 Task: Allow access to "Agents in support groups" in Recently solved tickets.
Action: Mouse moved to (13, 236)
Screenshot: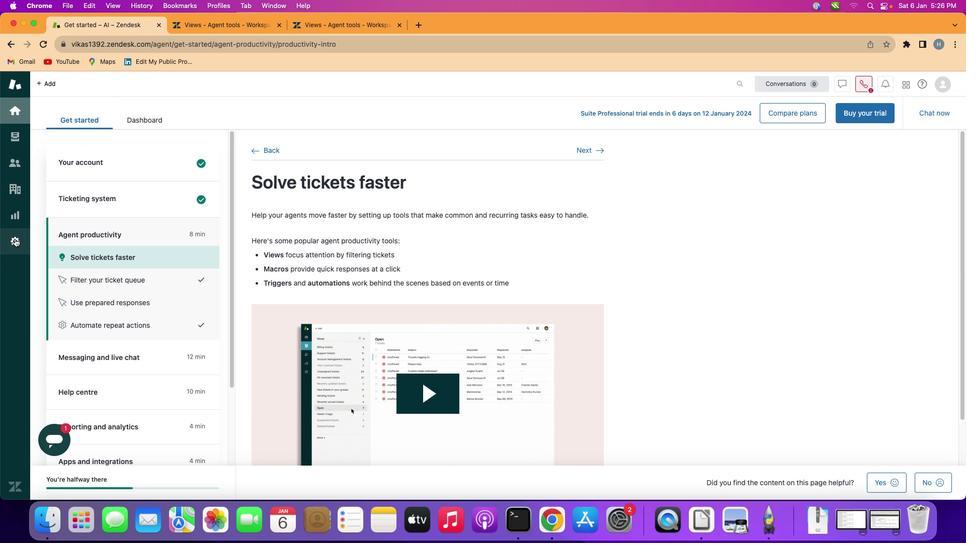 
Action: Mouse pressed left at (13, 236)
Screenshot: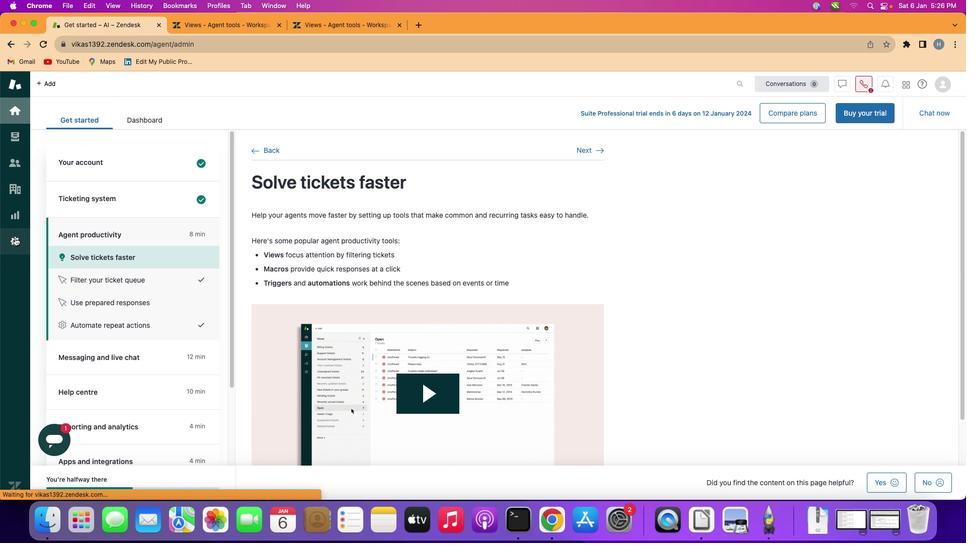 
Action: Mouse moved to (327, 431)
Screenshot: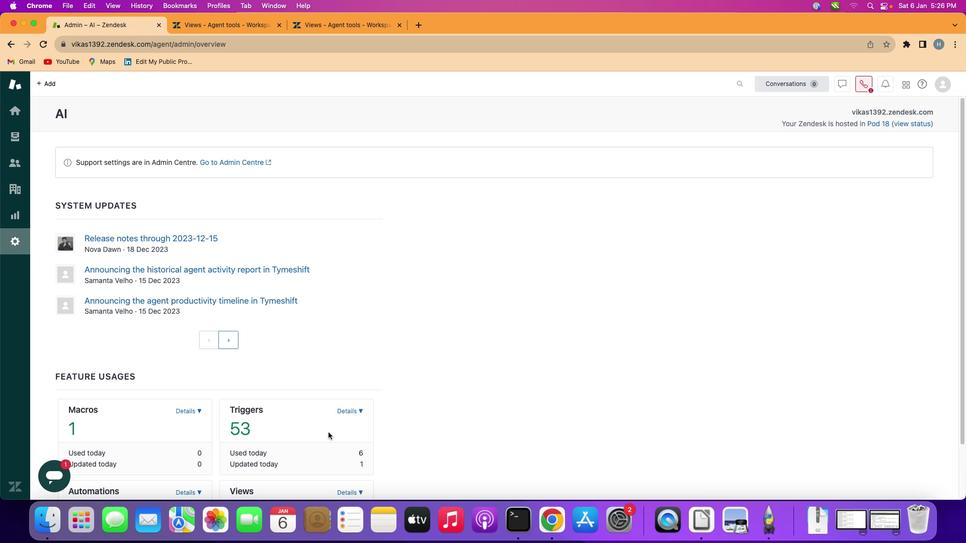 
Action: Mouse scrolled (327, 431) with delta (0, -1)
Screenshot: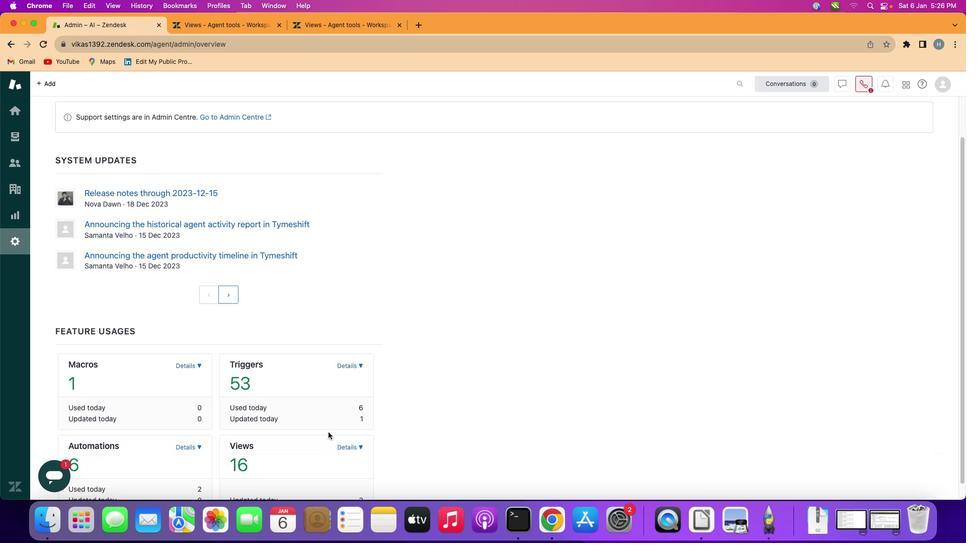 
Action: Mouse scrolled (327, 431) with delta (0, -1)
Screenshot: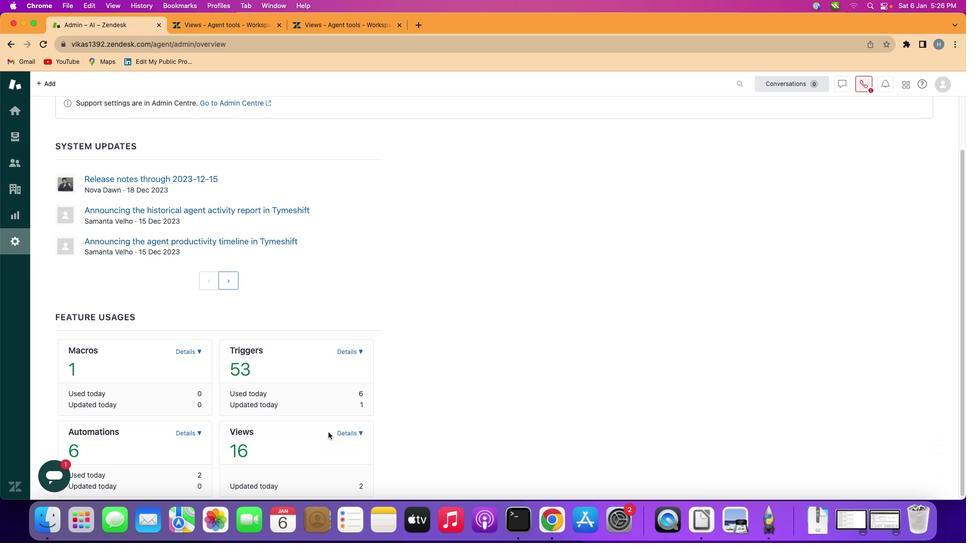 
Action: Mouse scrolled (327, 431) with delta (0, -1)
Screenshot: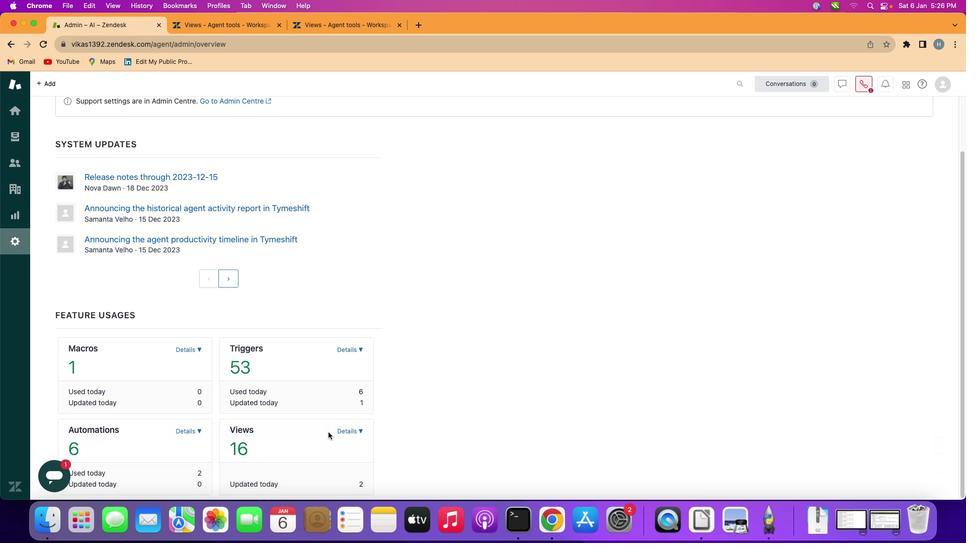 
Action: Mouse scrolled (327, 431) with delta (0, -1)
Screenshot: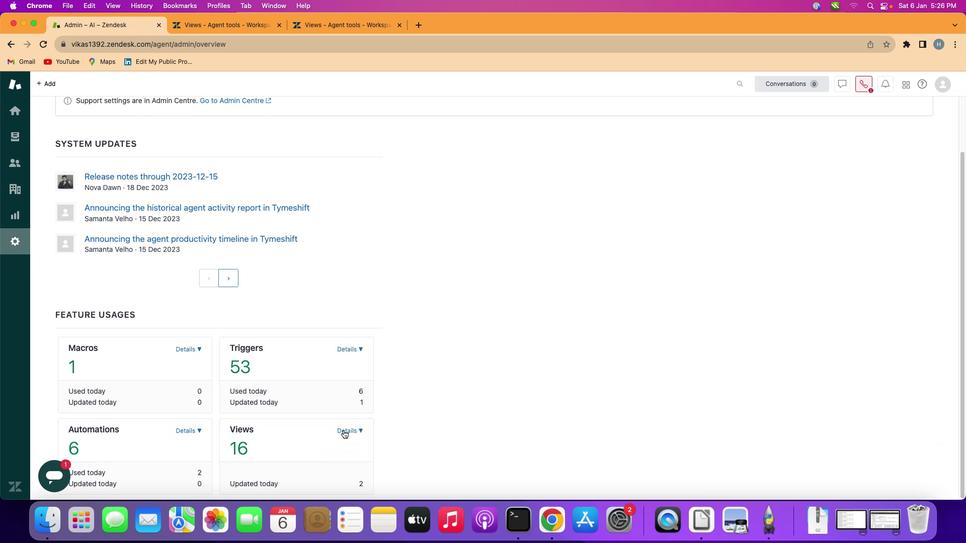 
Action: Mouse scrolled (327, 431) with delta (0, -2)
Screenshot: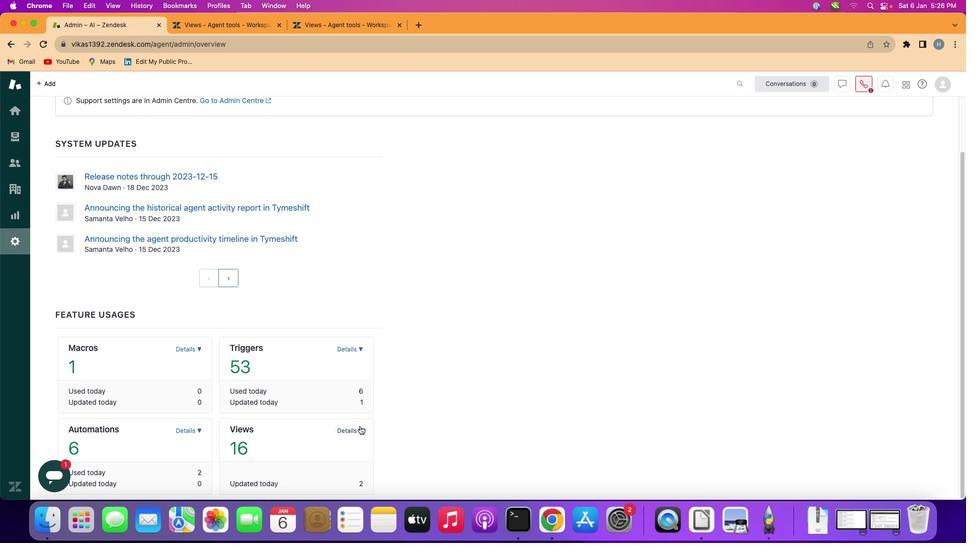 
Action: Mouse moved to (359, 426)
Screenshot: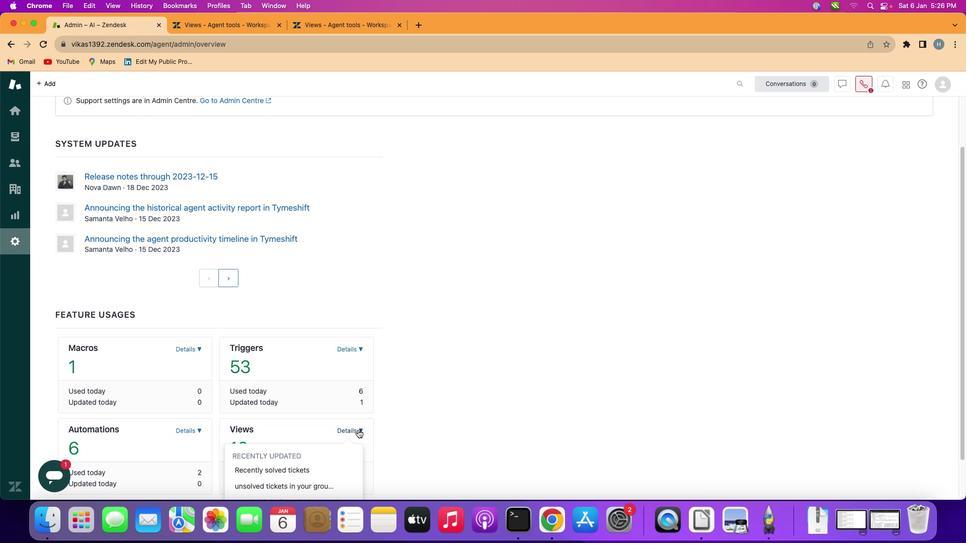 
Action: Mouse pressed left at (359, 426)
Screenshot: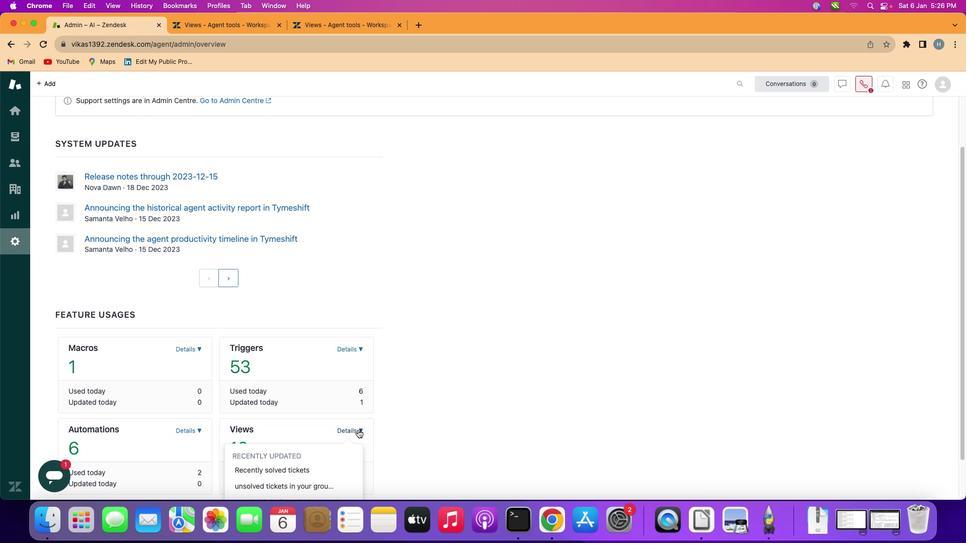 
Action: Mouse moved to (292, 467)
Screenshot: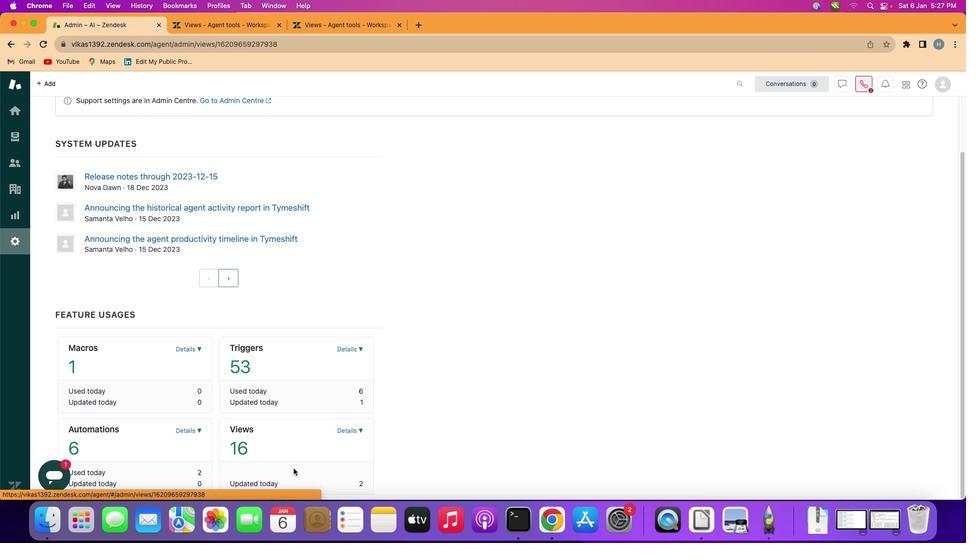 
Action: Mouse pressed left at (292, 467)
Screenshot: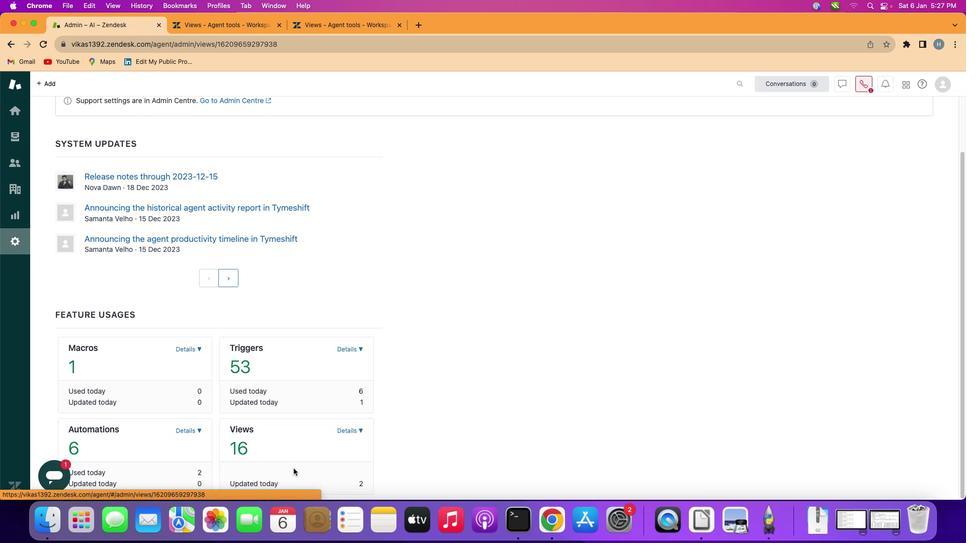 
Action: Mouse moved to (143, 266)
Screenshot: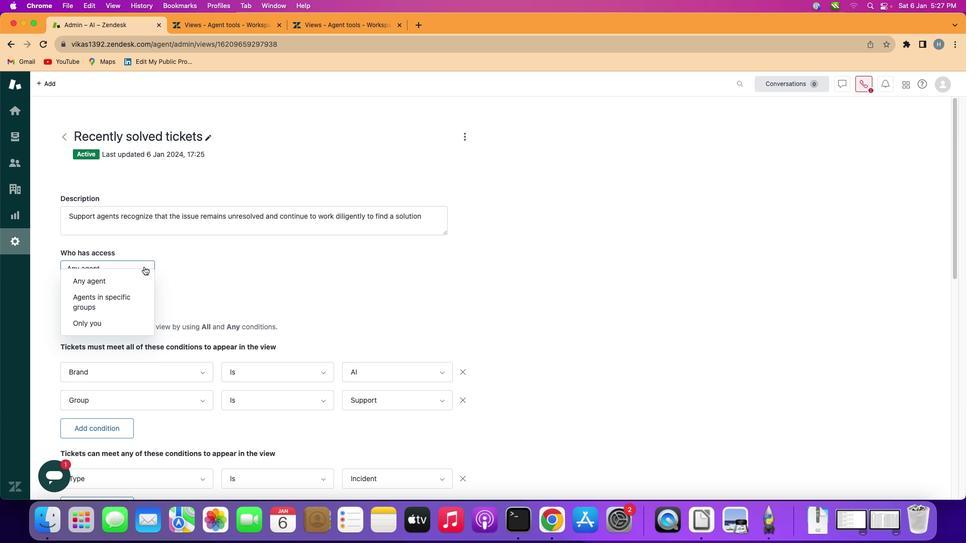 
Action: Mouse pressed left at (143, 266)
Screenshot: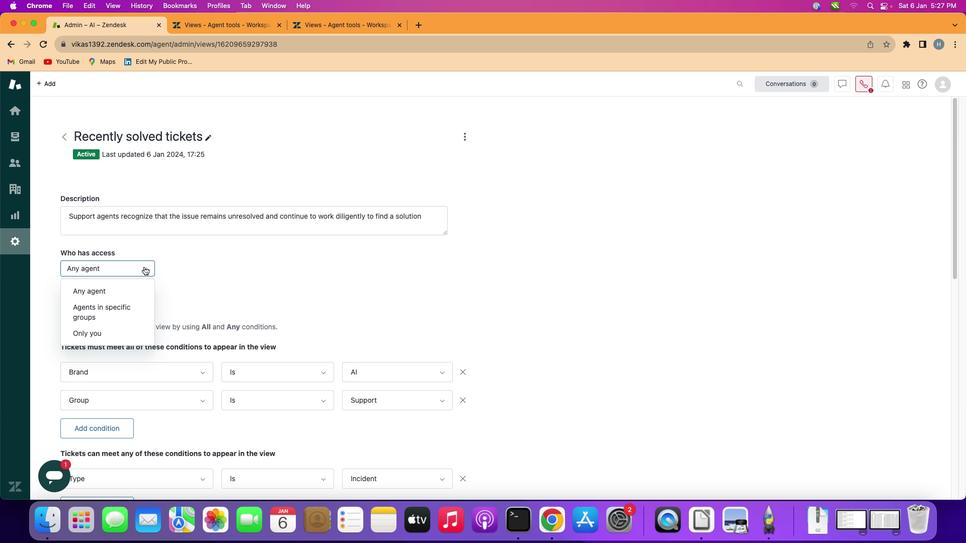 
Action: Mouse moved to (116, 307)
Screenshot: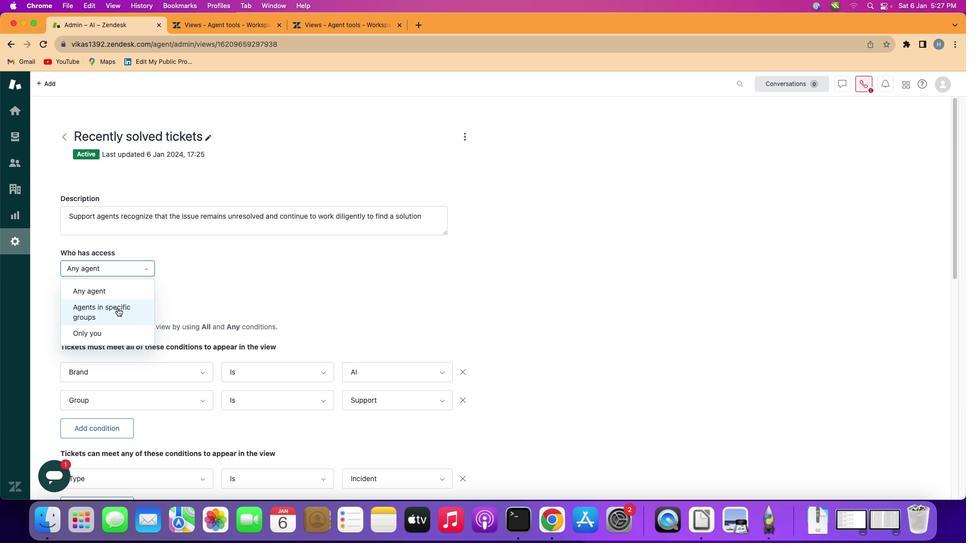 
Action: Mouse pressed left at (116, 307)
Screenshot: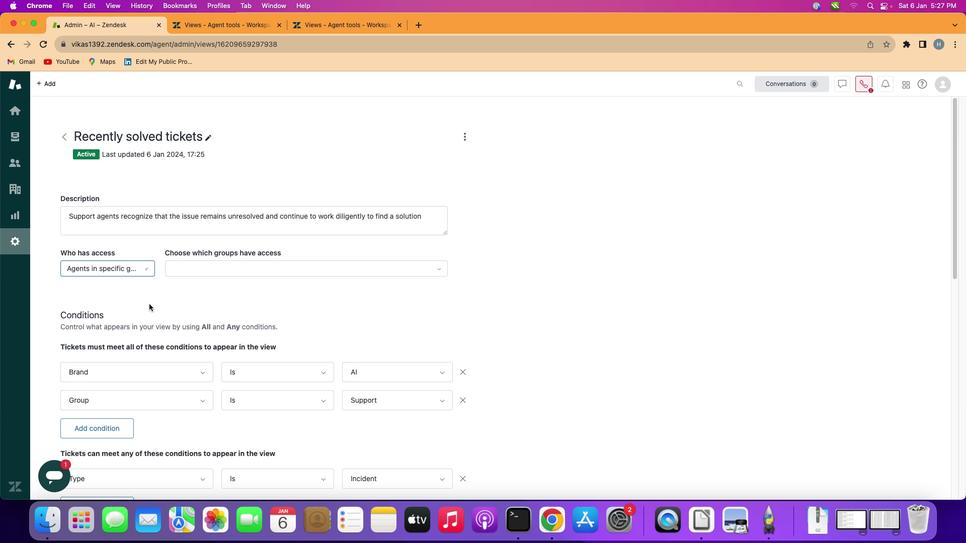 
Action: Mouse moved to (373, 356)
Screenshot: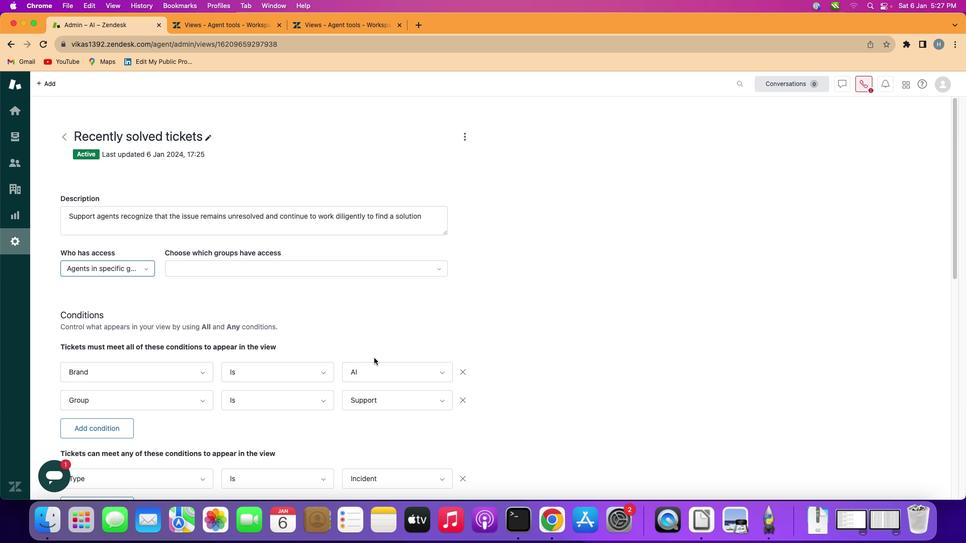
Action: Mouse scrolled (373, 356) with delta (0, -1)
Screenshot: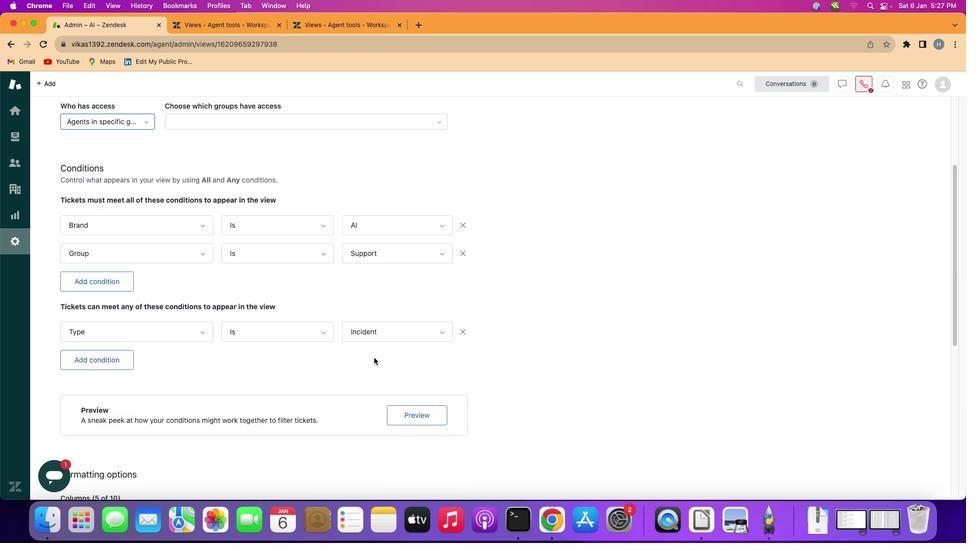 
Action: Mouse scrolled (373, 356) with delta (0, 0)
Screenshot: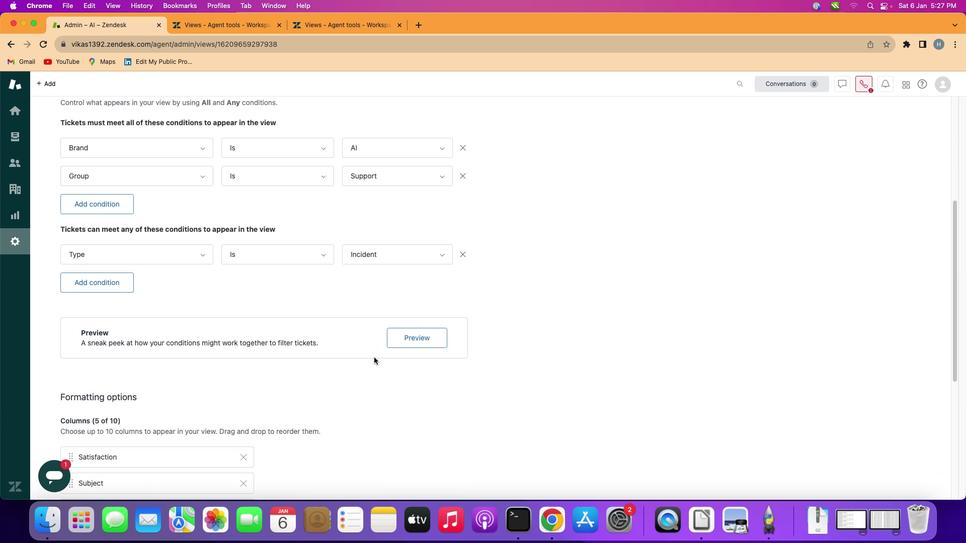 
Action: Mouse scrolled (373, 356) with delta (0, -2)
Screenshot: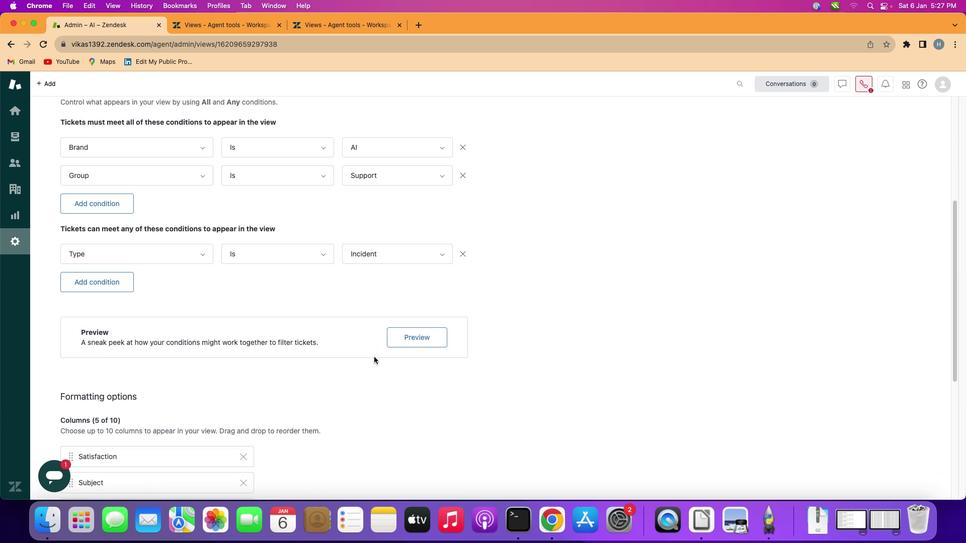 
Action: Mouse scrolled (373, 356) with delta (0, -1)
Screenshot: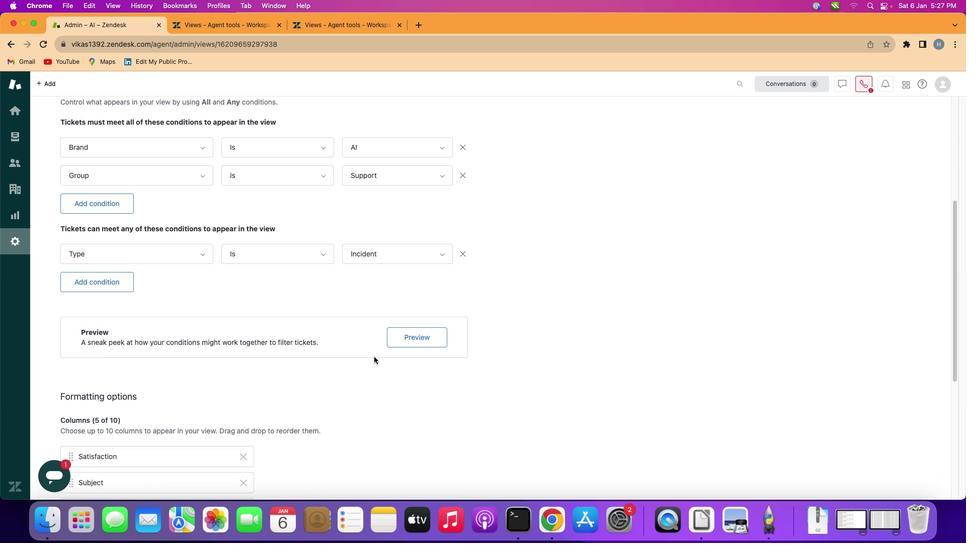 
Action: Mouse scrolled (373, 356) with delta (0, -3)
Screenshot: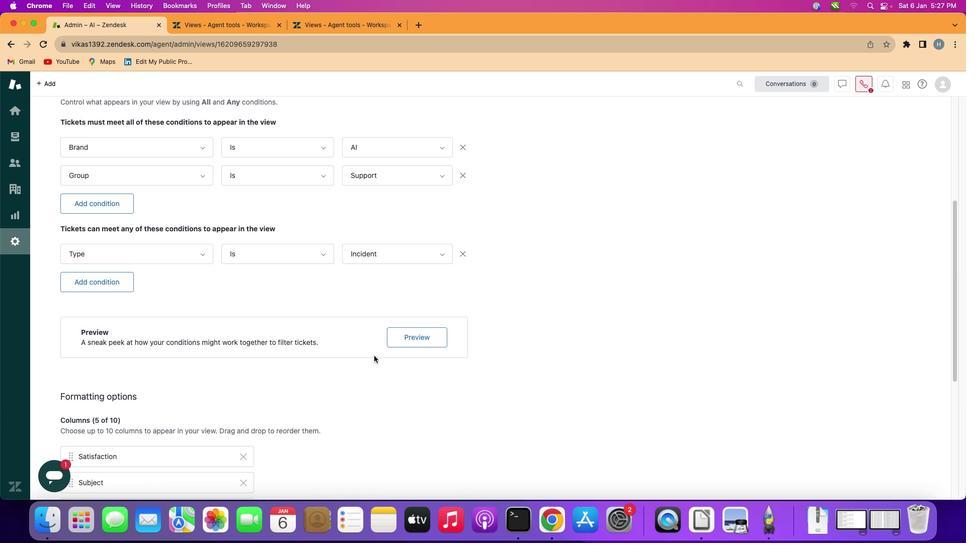 
Action: Mouse moved to (368, 351)
Screenshot: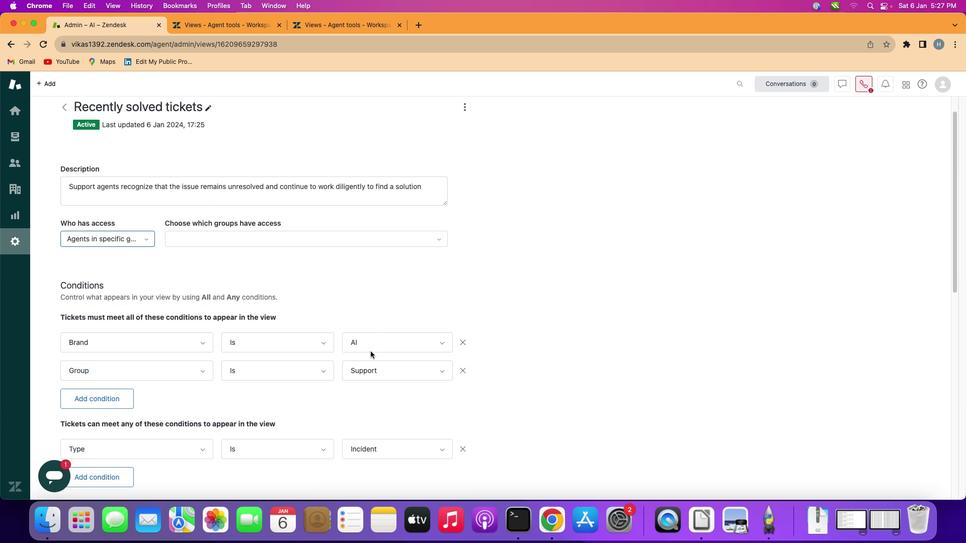 
Action: Mouse scrolled (368, 351) with delta (0, 0)
Screenshot: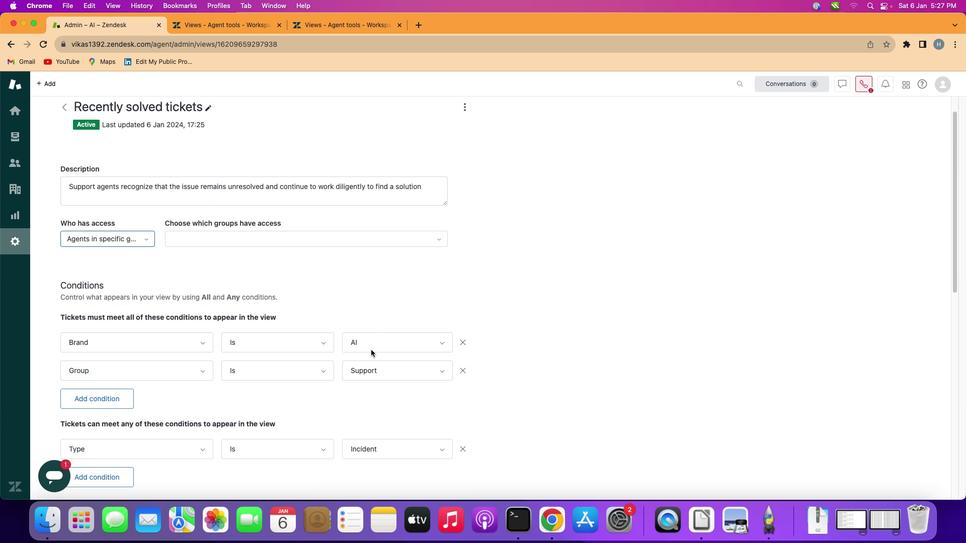 
Action: Mouse scrolled (368, 351) with delta (0, 0)
Screenshot: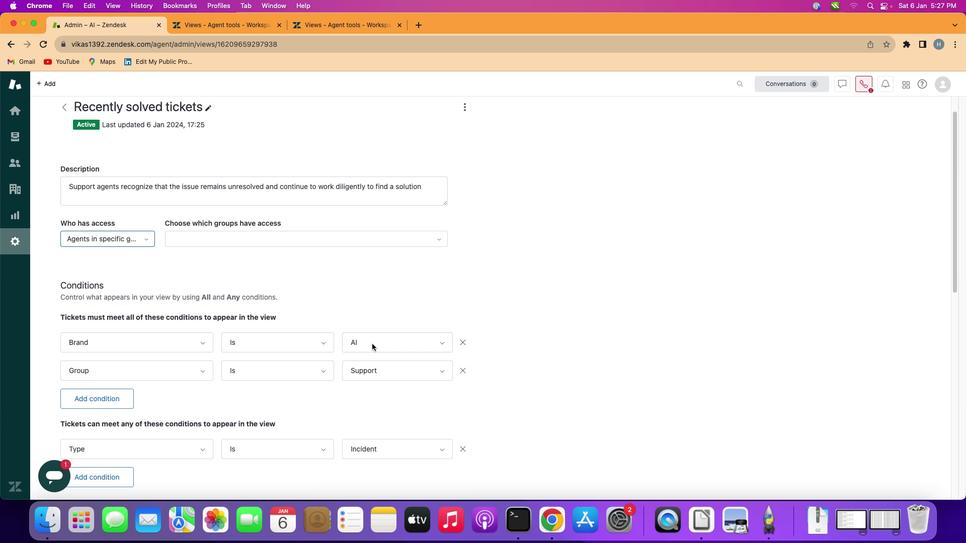 
Action: Mouse scrolled (368, 351) with delta (0, 0)
Screenshot: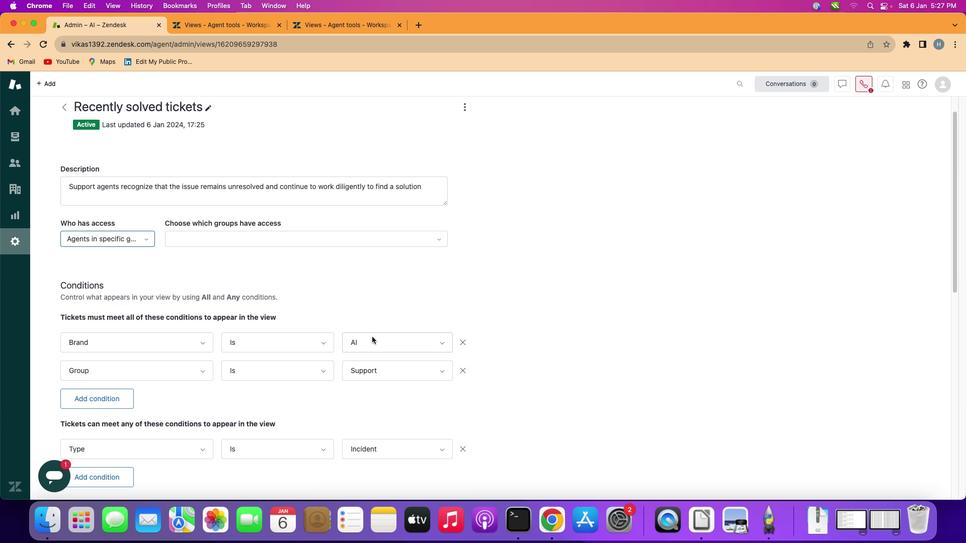 
Action: Mouse scrolled (368, 351) with delta (0, 1)
Screenshot: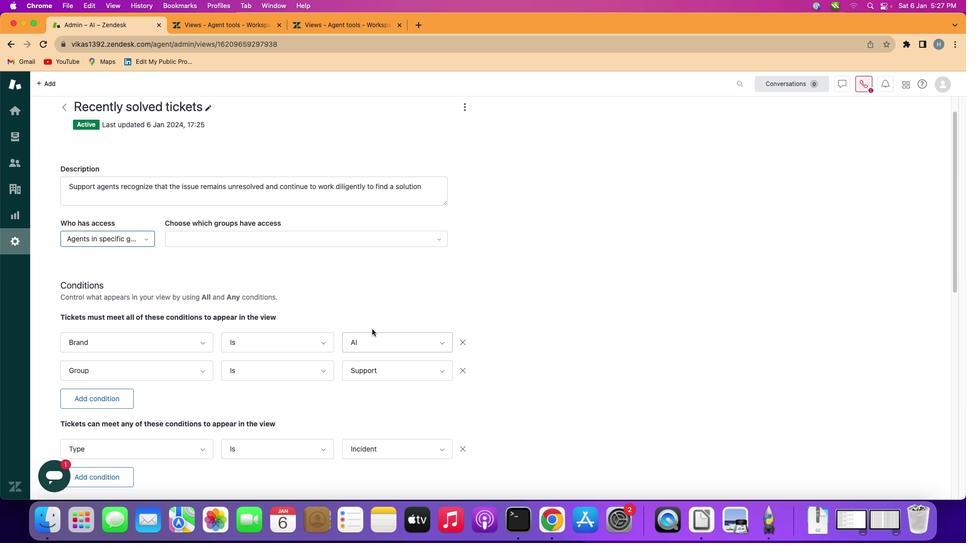 
Action: Mouse moved to (401, 244)
Screenshot: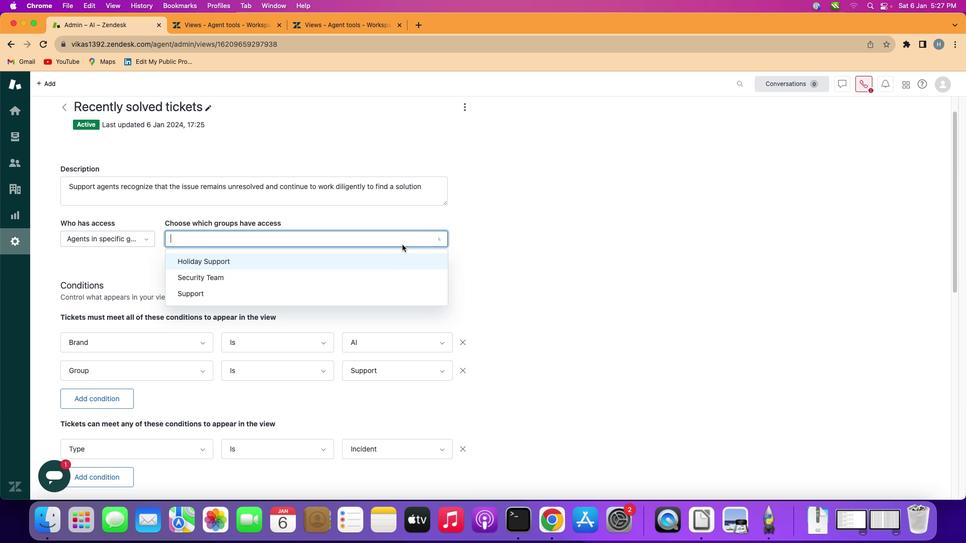 
Action: Mouse pressed left at (401, 244)
Screenshot: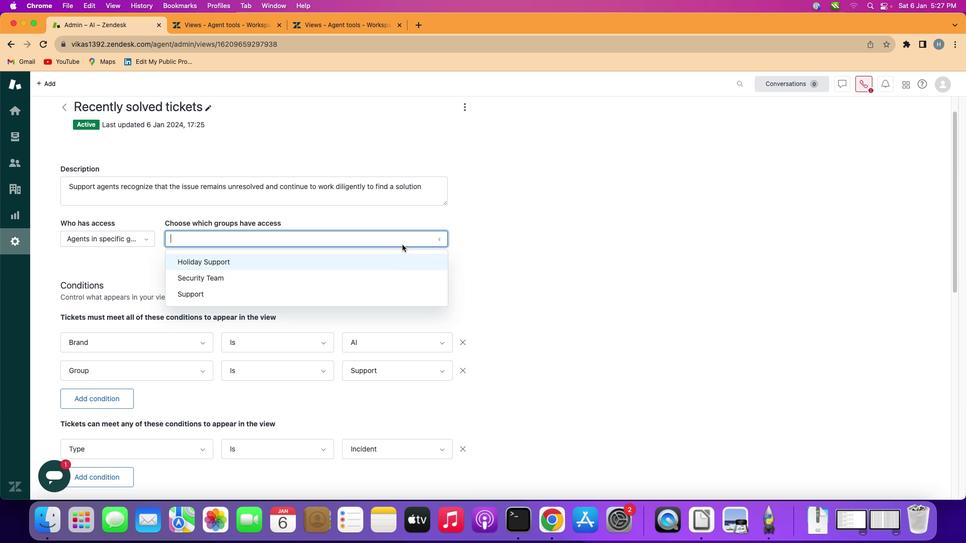 
Action: Mouse moved to (332, 290)
Screenshot: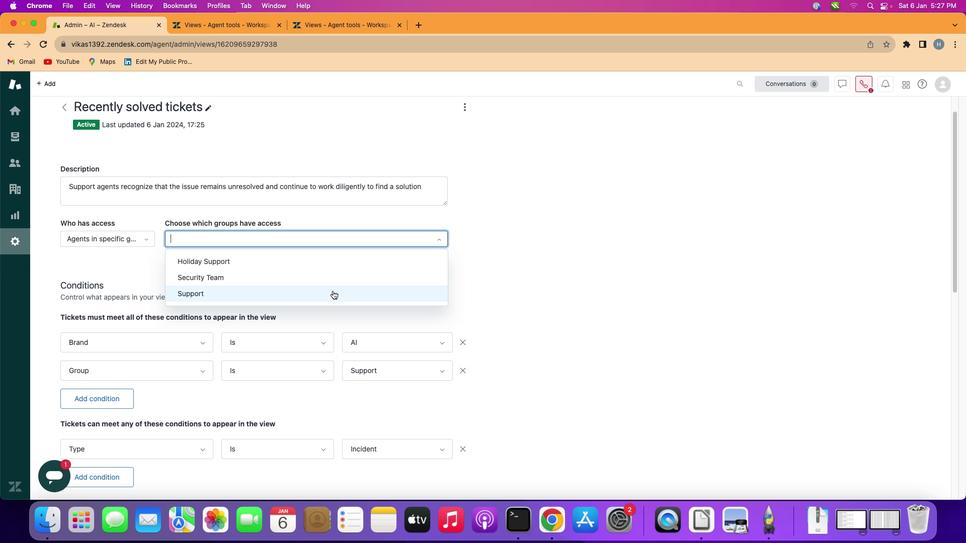 
Action: Mouse pressed left at (332, 290)
Screenshot: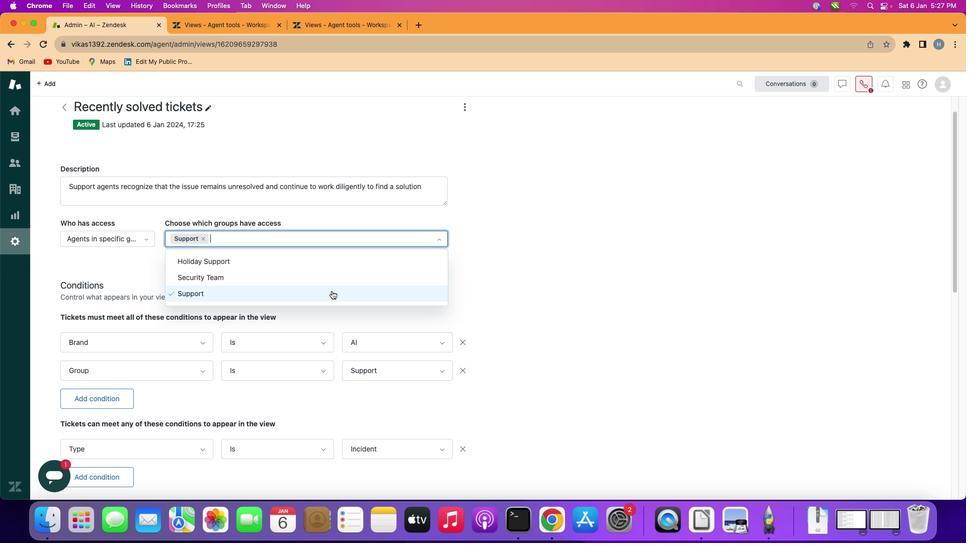 
Action: Mouse moved to (501, 279)
Screenshot: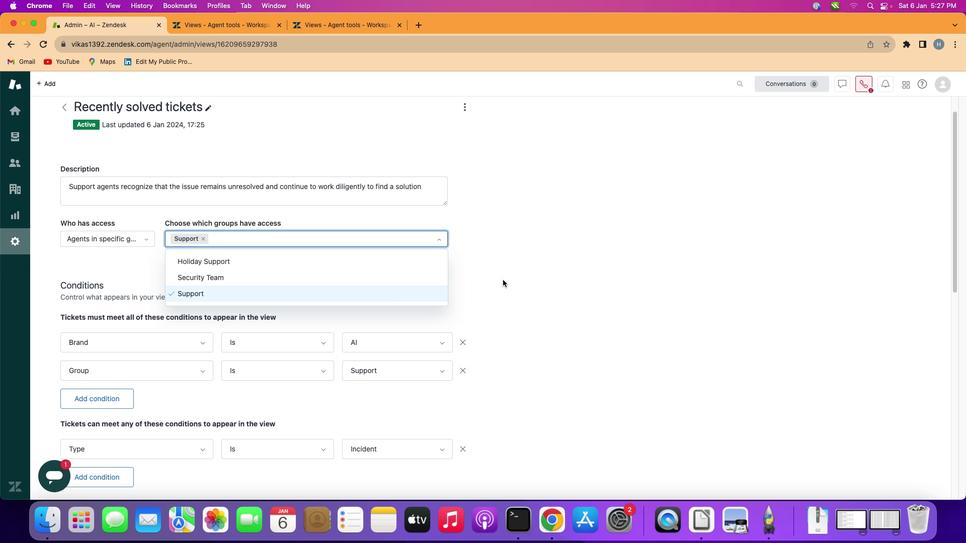 
Action: Mouse pressed left at (501, 279)
Screenshot: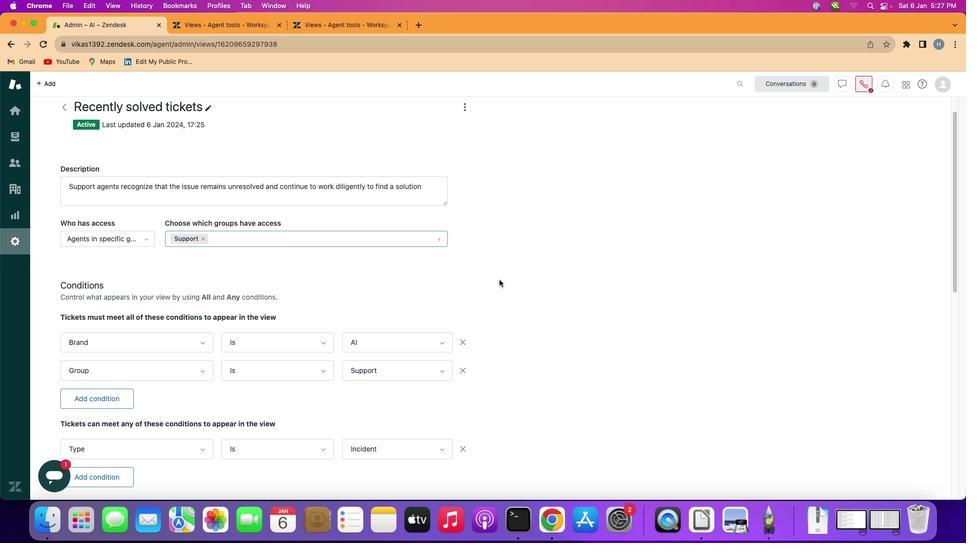 
Action: Mouse moved to (430, 348)
Screenshot: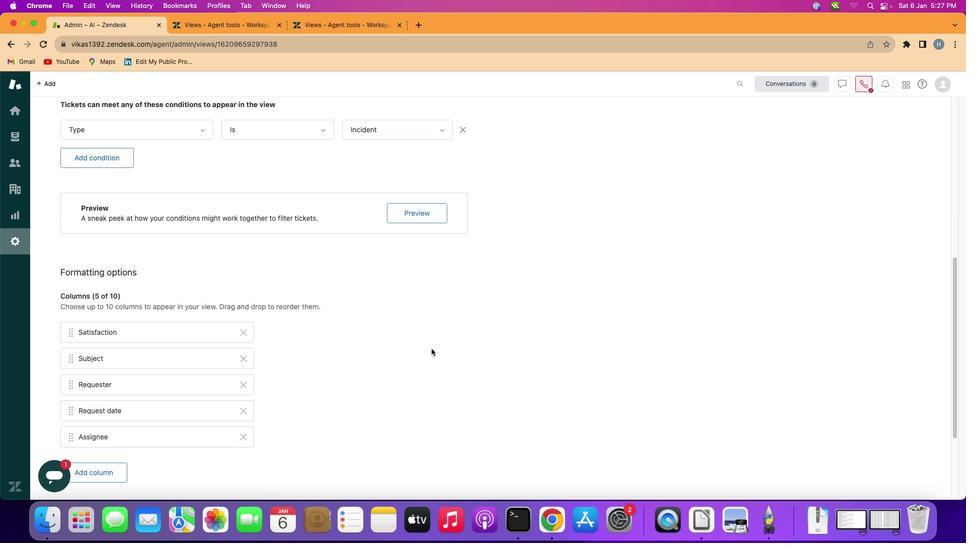 
Action: Mouse scrolled (430, 348) with delta (0, -1)
Screenshot: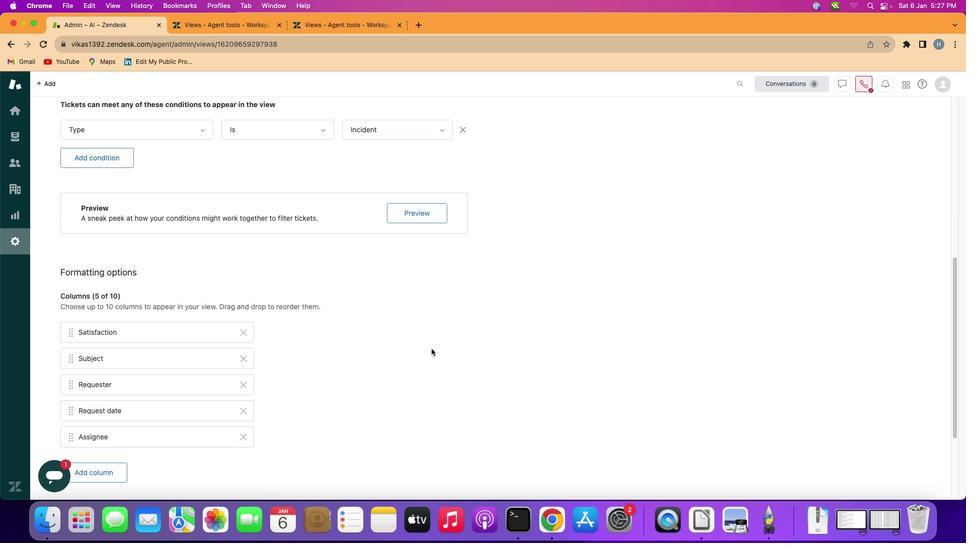 
Action: Mouse scrolled (430, 348) with delta (0, 0)
Screenshot: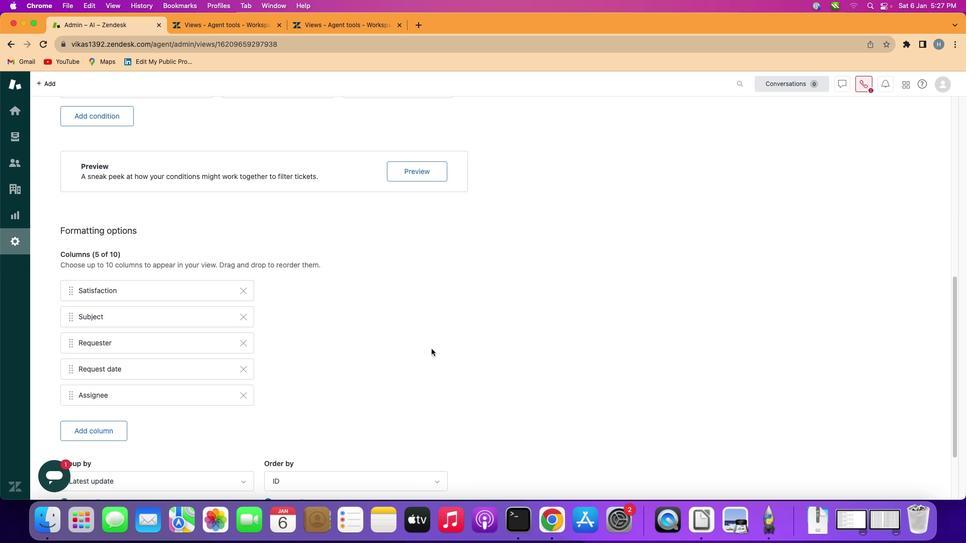 
Action: Mouse scrolled (430, 348) with delta (0, -2)
Screenshot: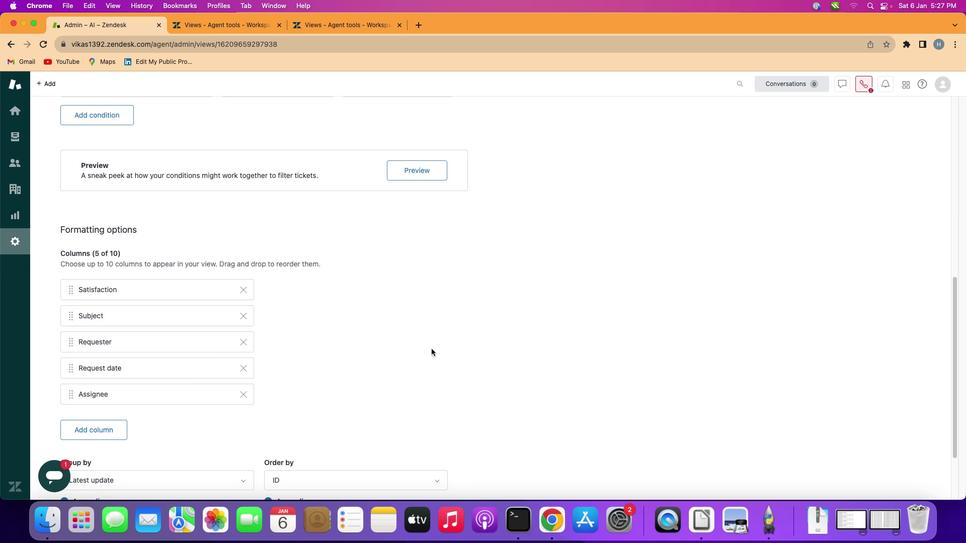 
Action: Mouse scrolled (430, 348) with delta (0, -2)
Screenshot: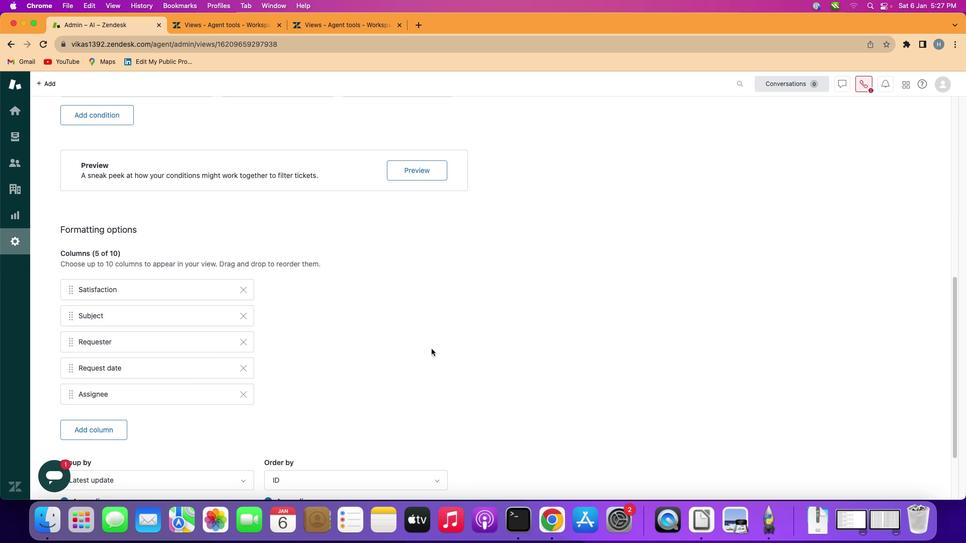 
Action: Mouse scrolled (430, 348) with delta (0, -3)
Screenshot: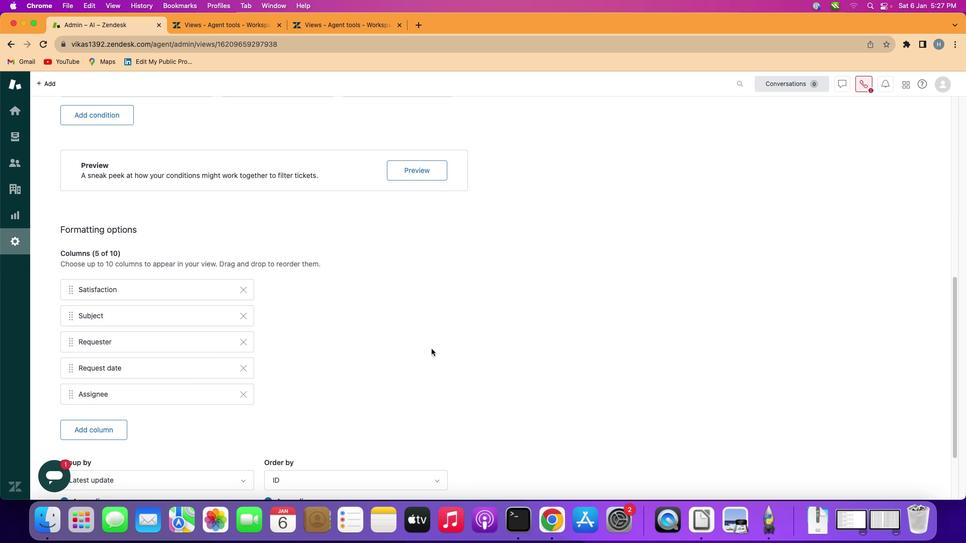 
Action: Mouse scrolled (430, 348) with delta (0, -3)
Screenshot: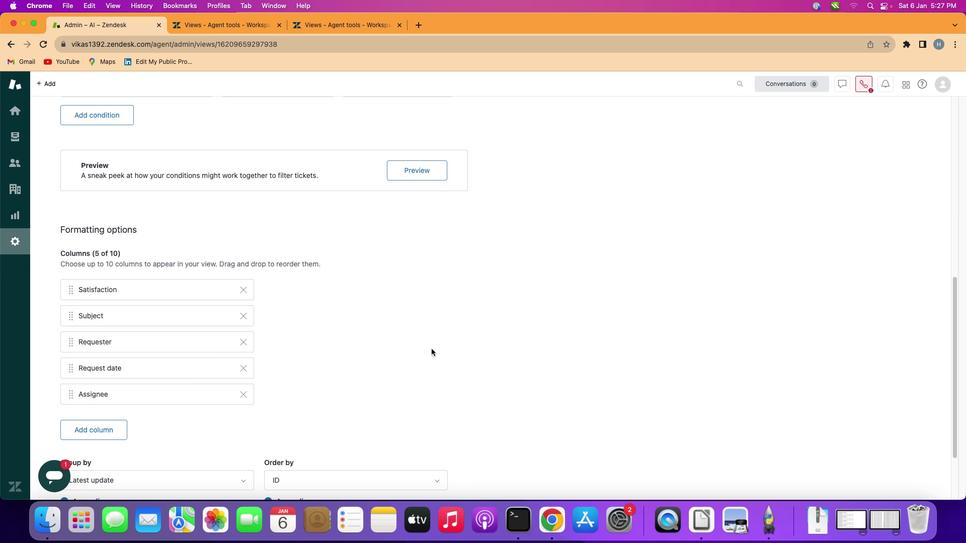 
Action: Mouse scrolled (430, 348) with delta (0, -1)
Screenshot: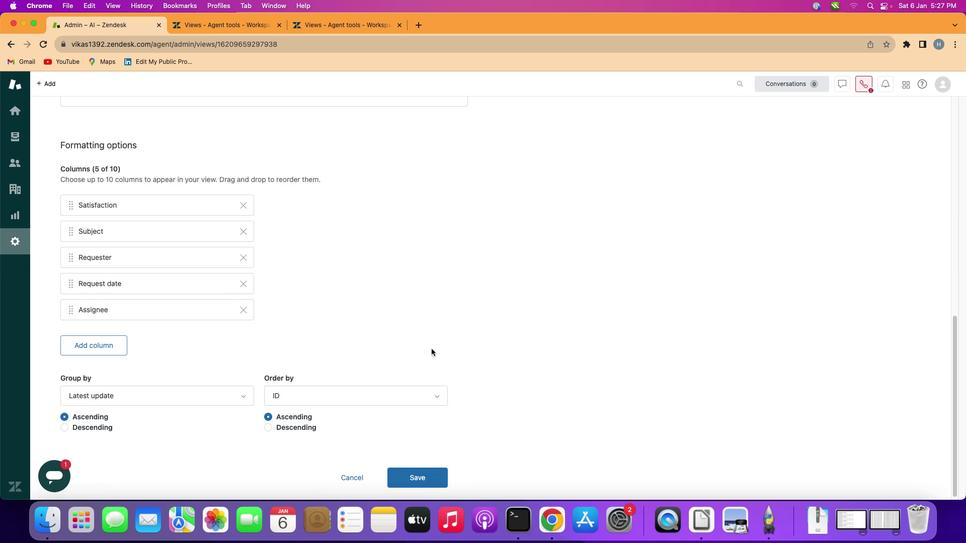 
Action: Mouse scrolled (430, 348) with delta (0, -1)
Screenshot: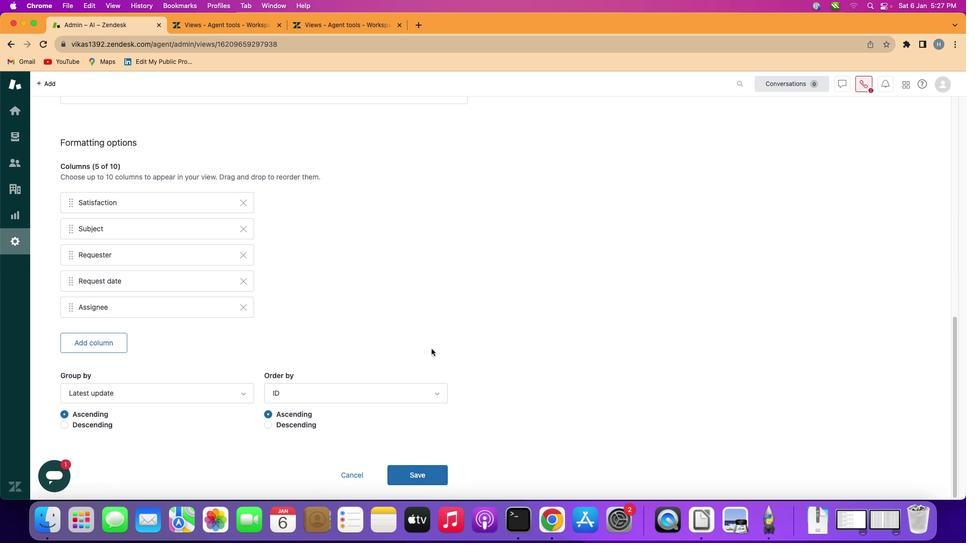 
Action: Mouse scrolled (430, 348) with delta (0, -1)
Screenshot: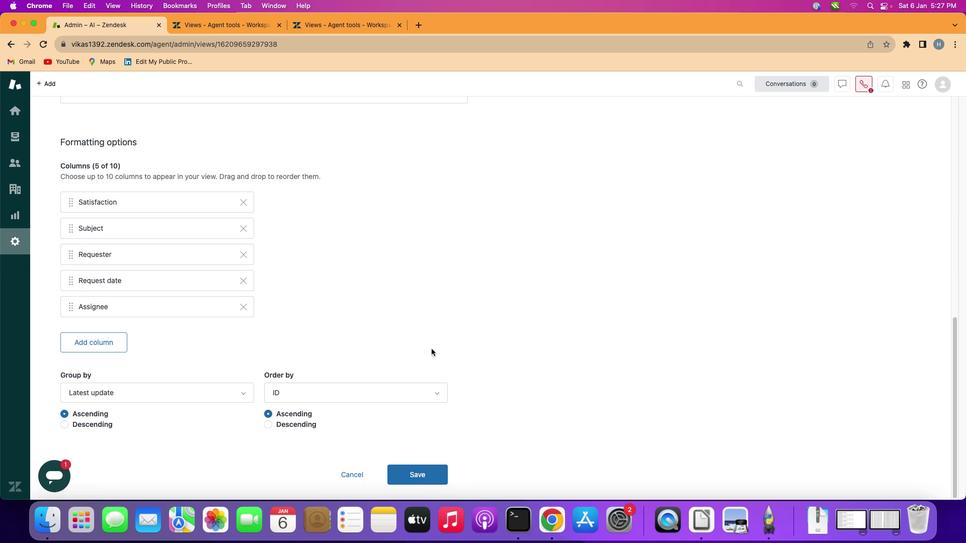 
Action: Mouse scrolled (430, 348) with delta (0, -2)
Screenshot: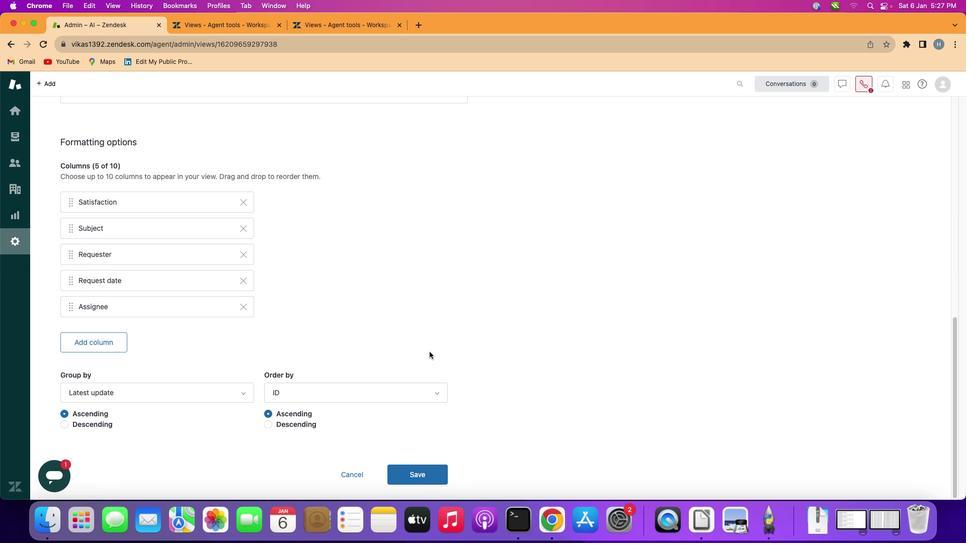 
Action: Mouse scrolled (430, 348) with delta (0, -3)
Screenshot: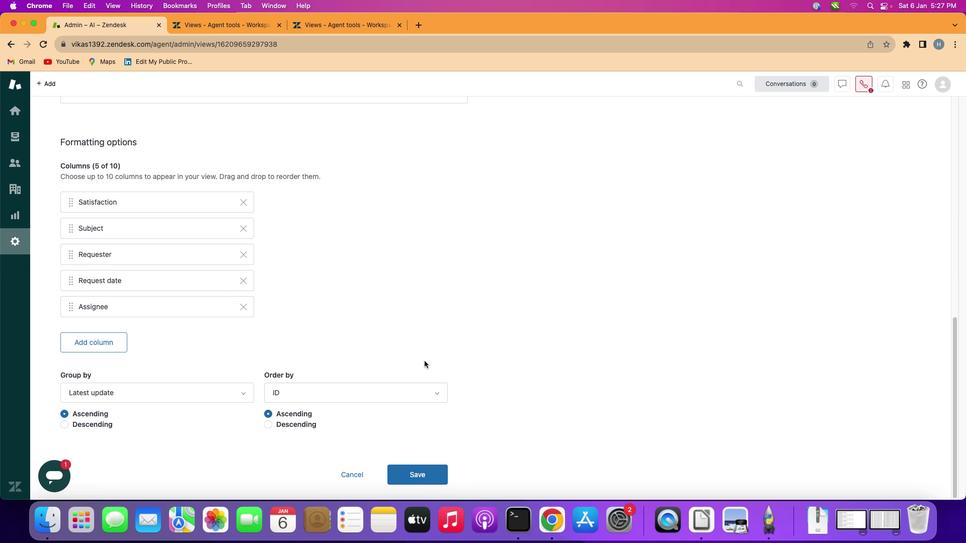 
Action: Mouse scrolled (430, 348) with delta (0, -3)
Screenshot: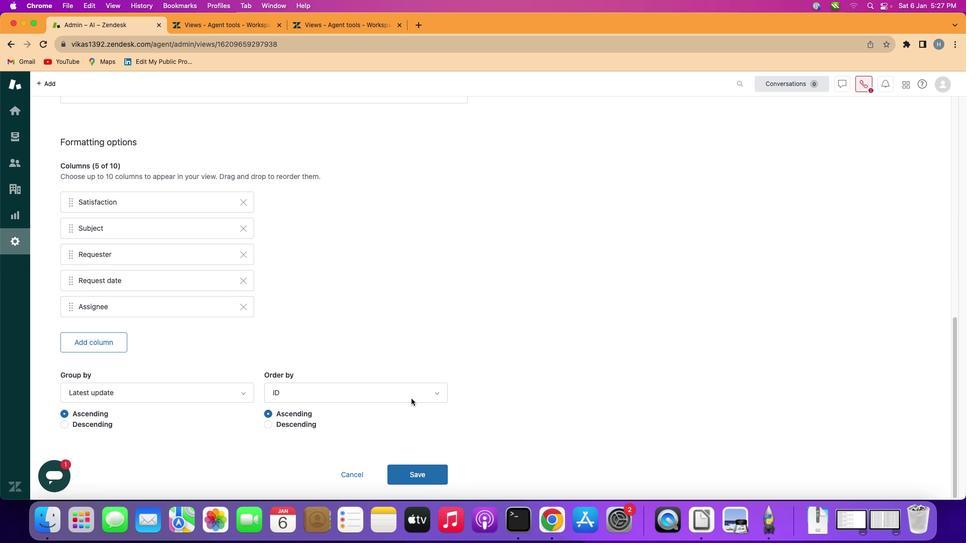 
Action: Mouse moved to (388, 474)
Screenshot: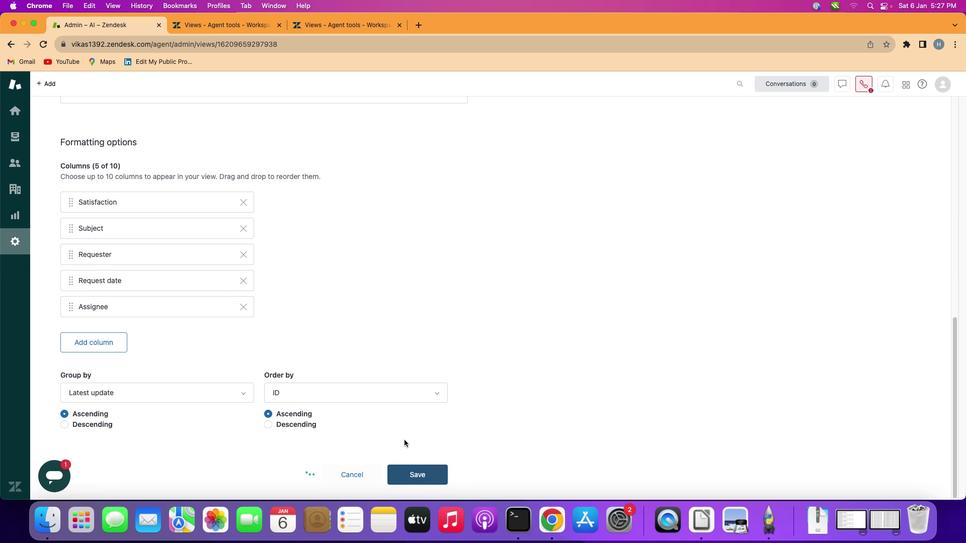 
Action: Mouse pressed left at (388, 474)
Screenshot: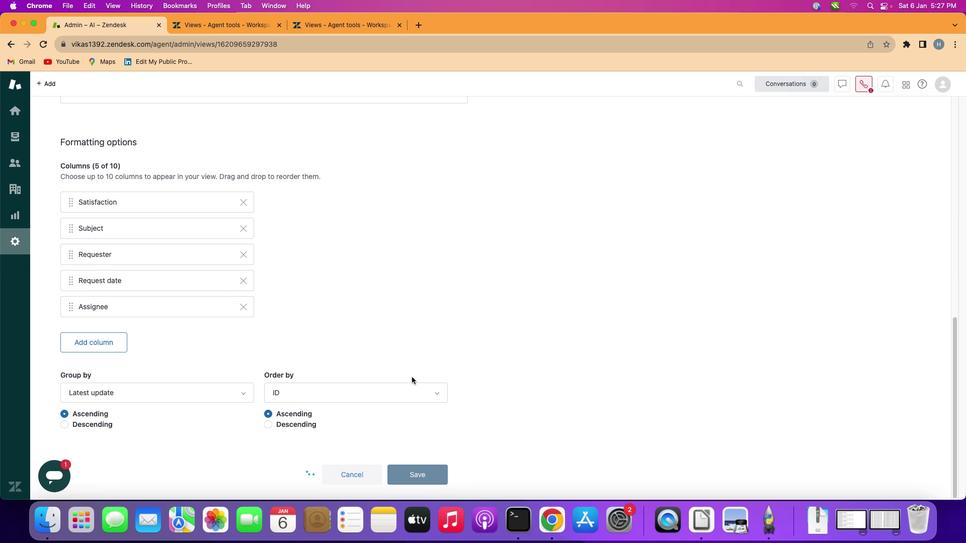 
Action: Mouse moved to (410, 283)
Screenshot: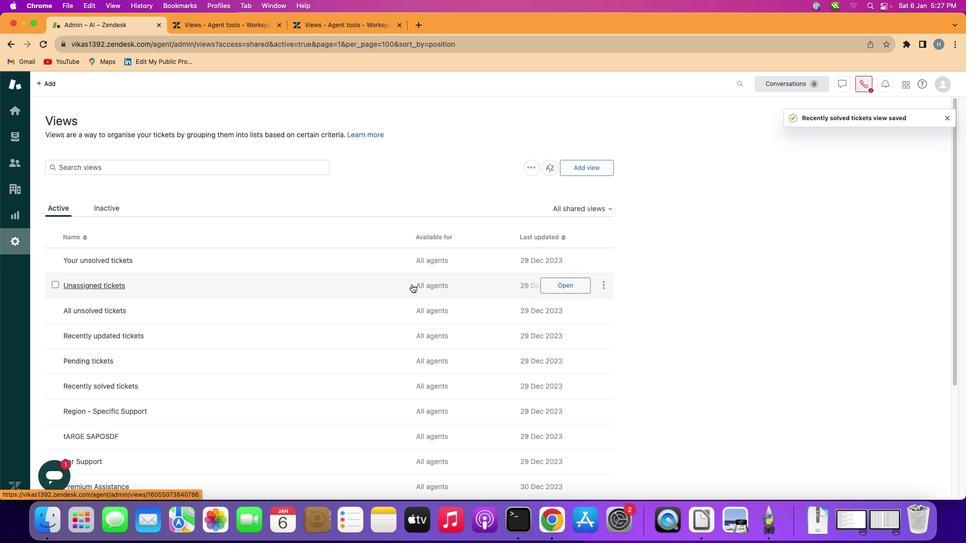 
